 Task: Create a schedule automation trigger every last tuesday of the month at 10:00 AM.
Action: Mouse moved to (765, 304)
Screenshot: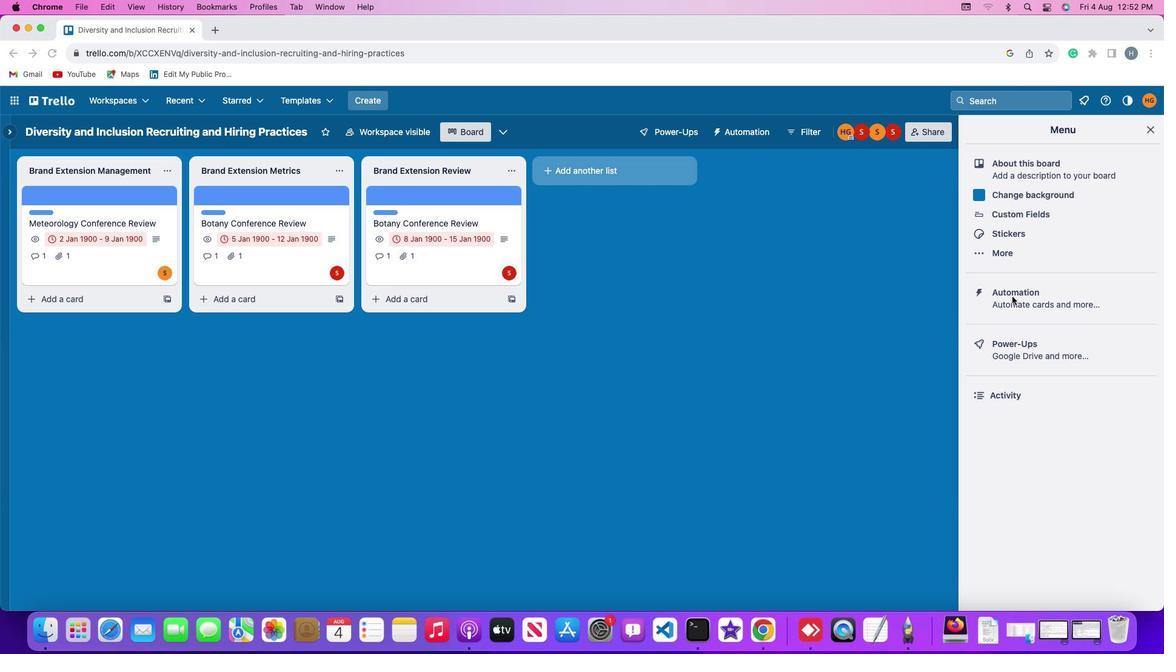 
Action: Mouse pressed left at (765, 304)
Screenshot: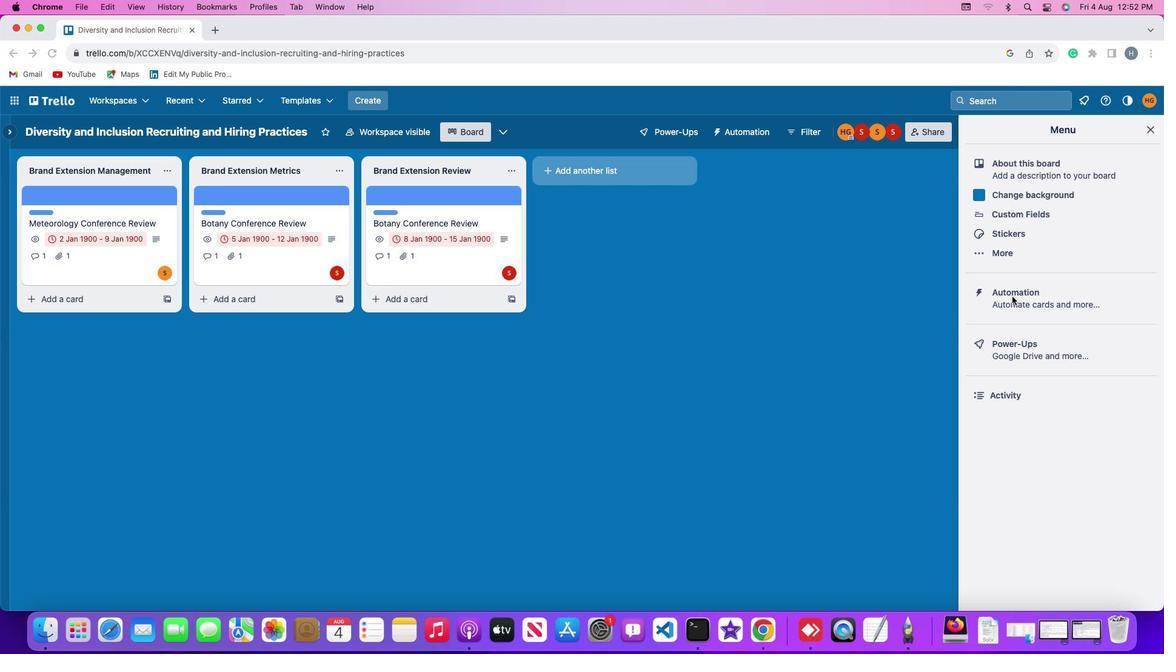
Action: Mouse pressed left at (765, 304)
Screenshot: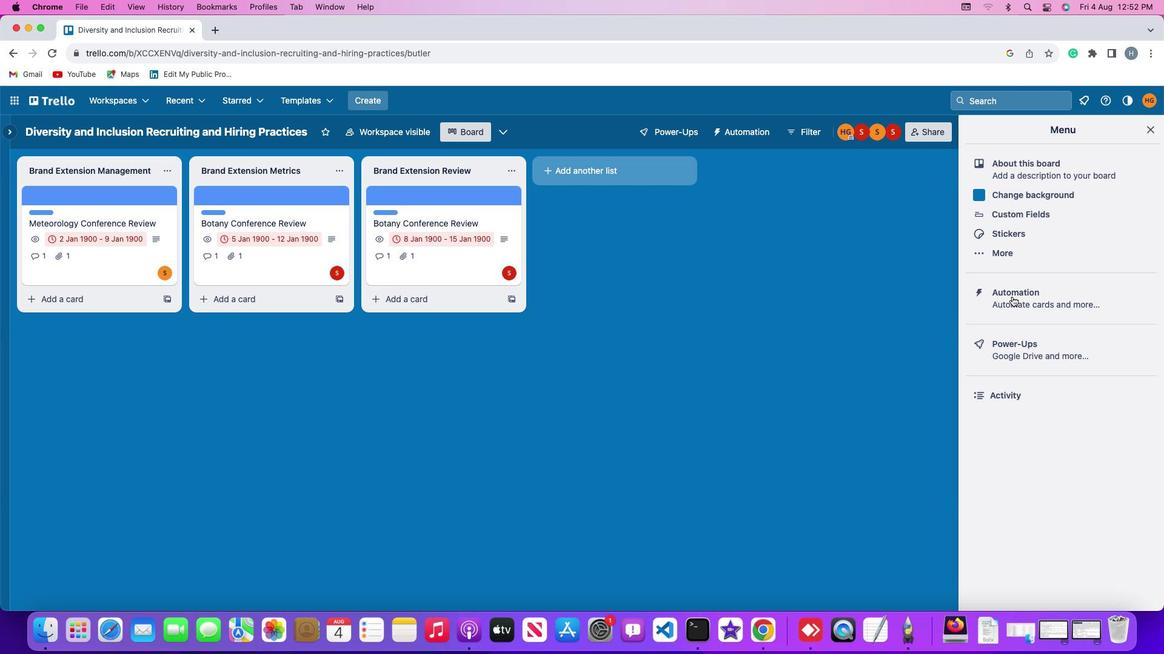 
Action: Mouse moved to (132, 272)
Screenshot: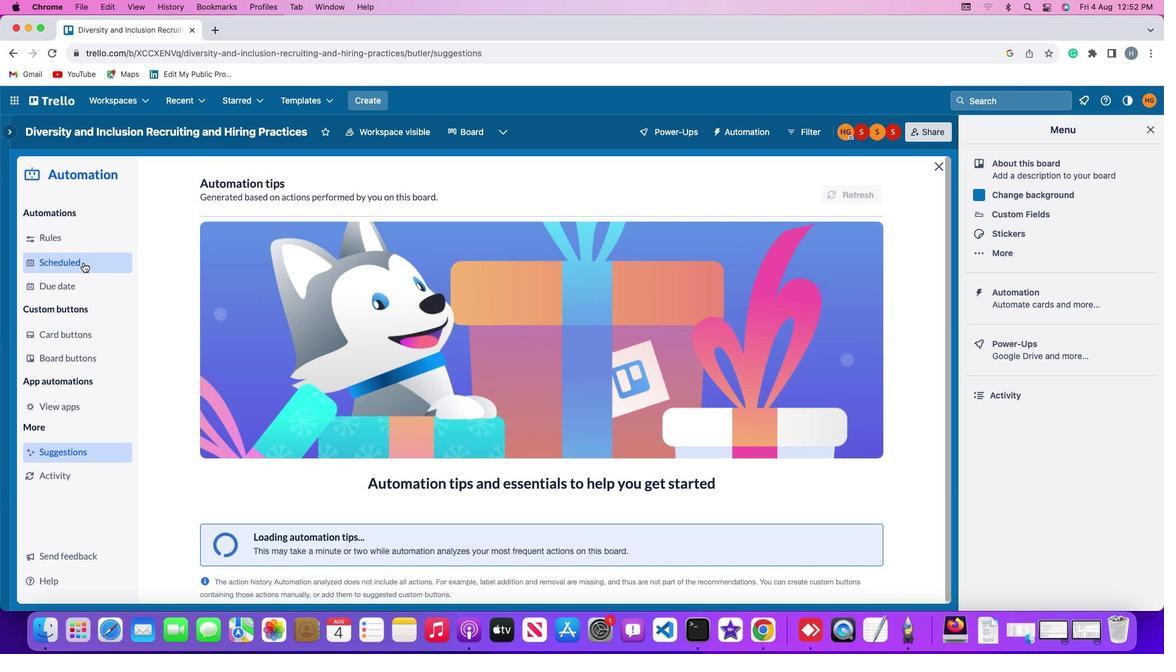 
Action: Mouse pressed left at (132, 272)
Screenshot: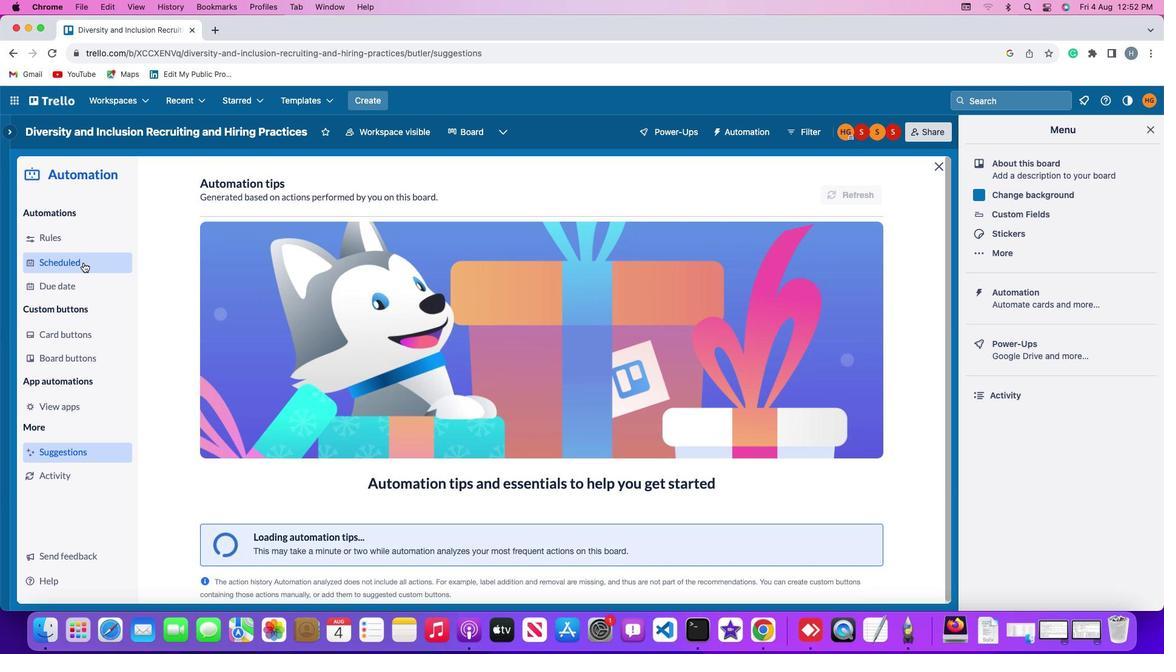 
Action: Mouse moved to (622, 200)
Screenshot: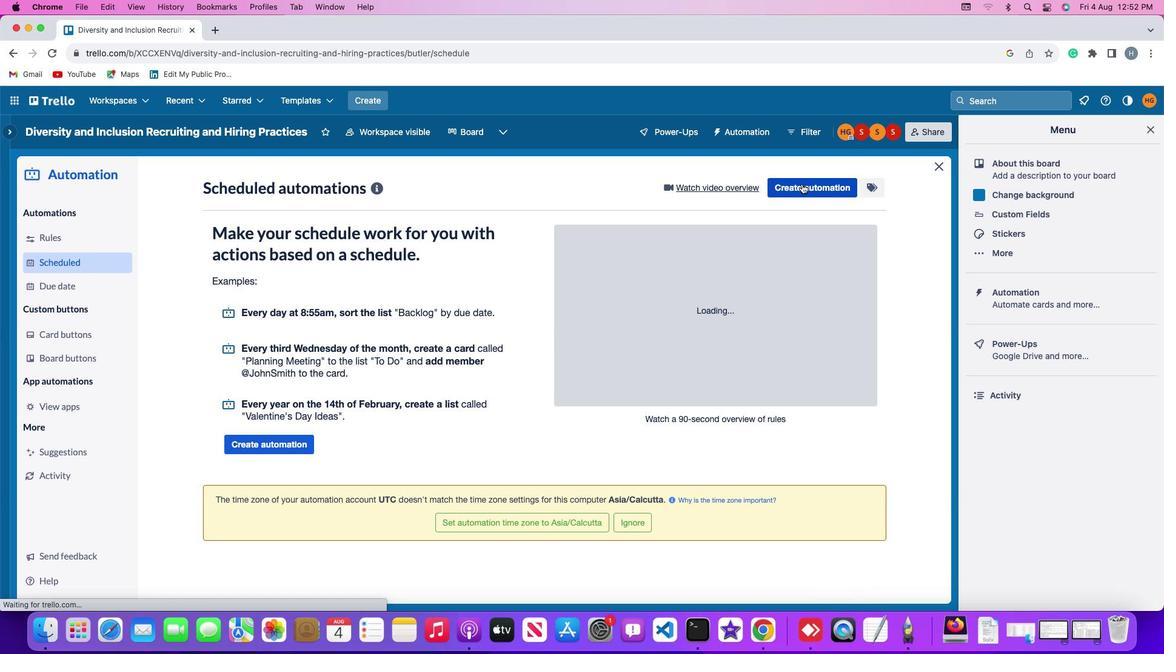 
Action: Mouse pressed left at (622, 200)
Screenshot: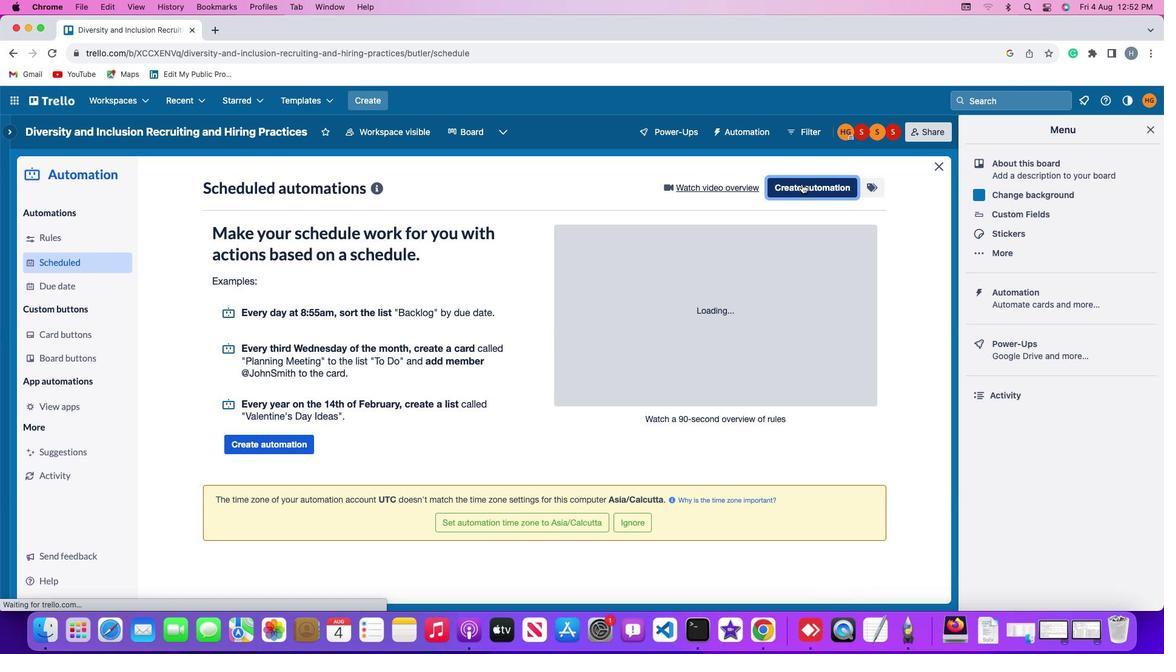 
Action: Mouse moved to (474, 311)
Screenshot: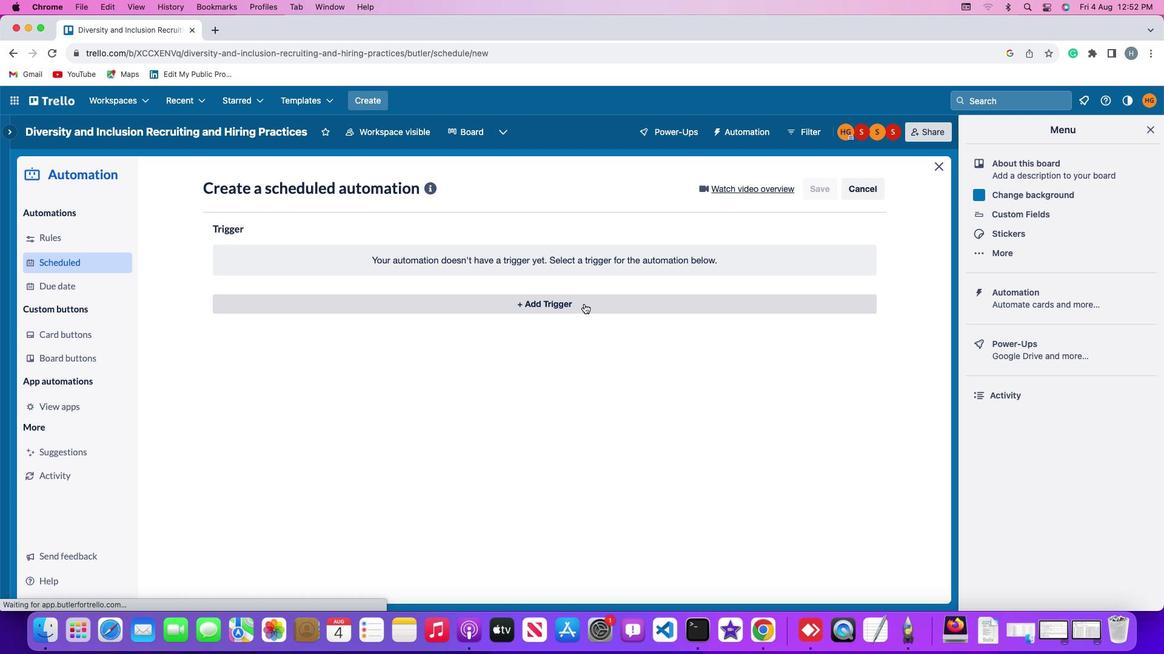 
Action: Mouse pressed left at (474, 311)
Screenshot: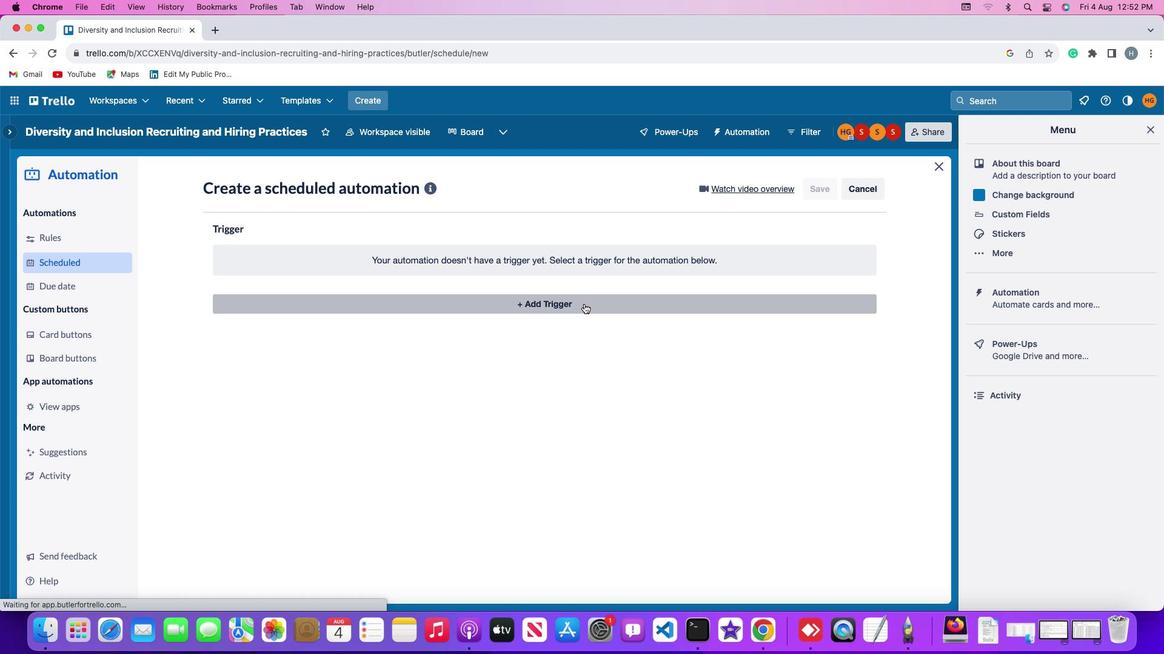 
Action: Mouse moved to (255, 569)
Screenshot: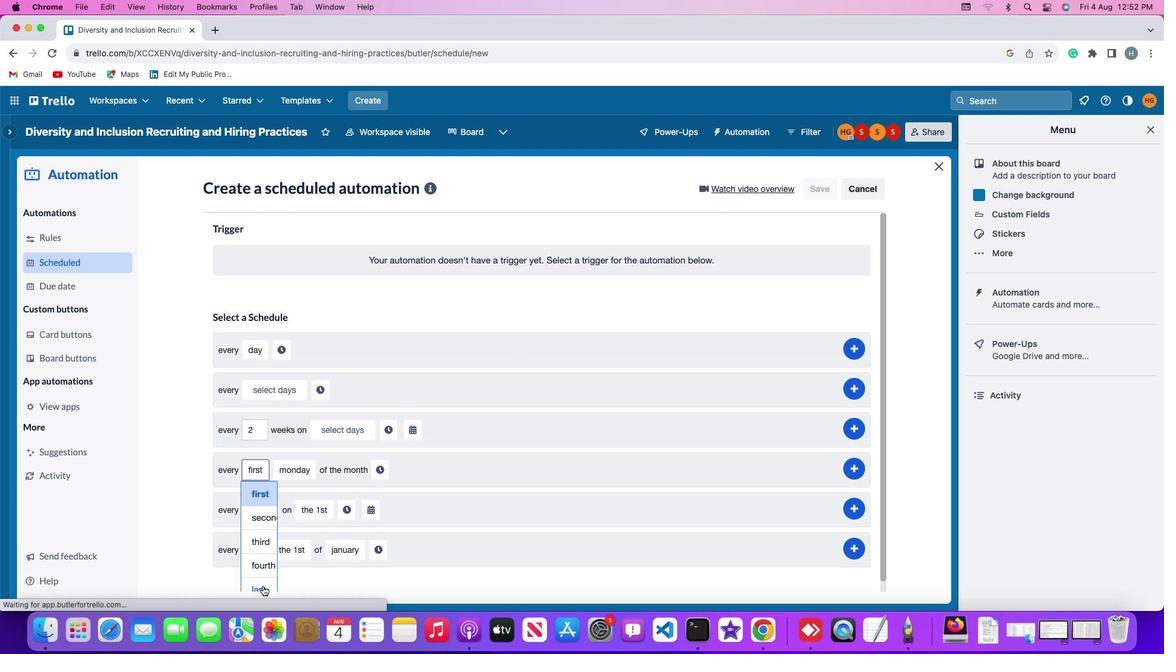 
Action: Mouse pressed left at (255, 569)
Screenshot: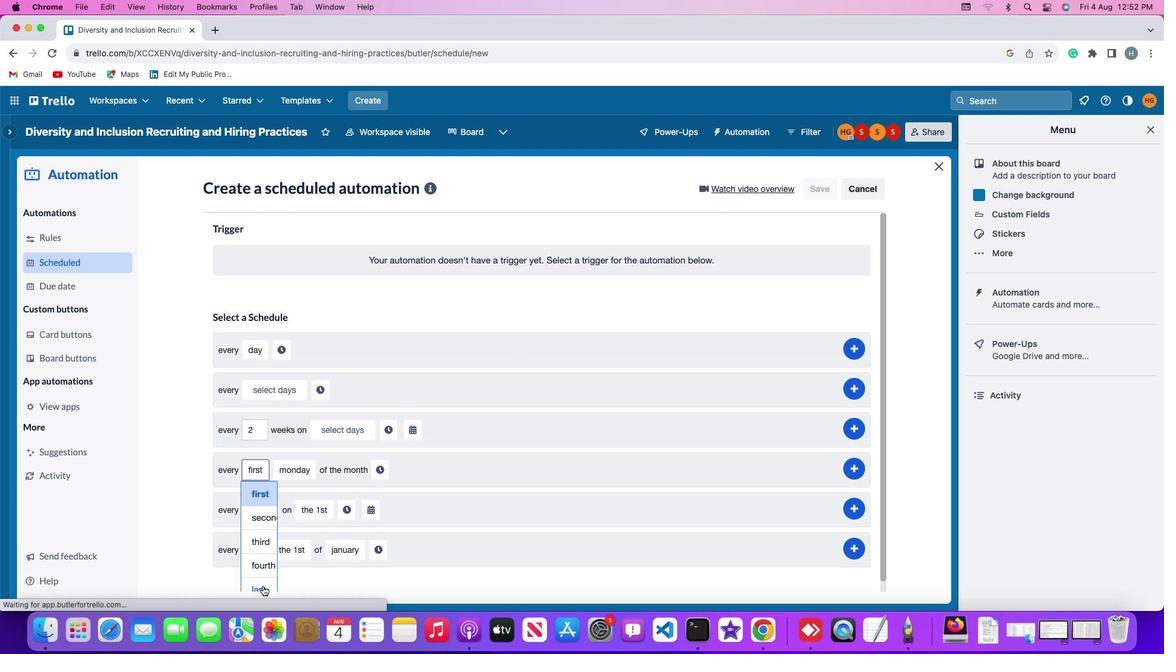 
Action: Mouse moved to (288, 333)
Screenshot: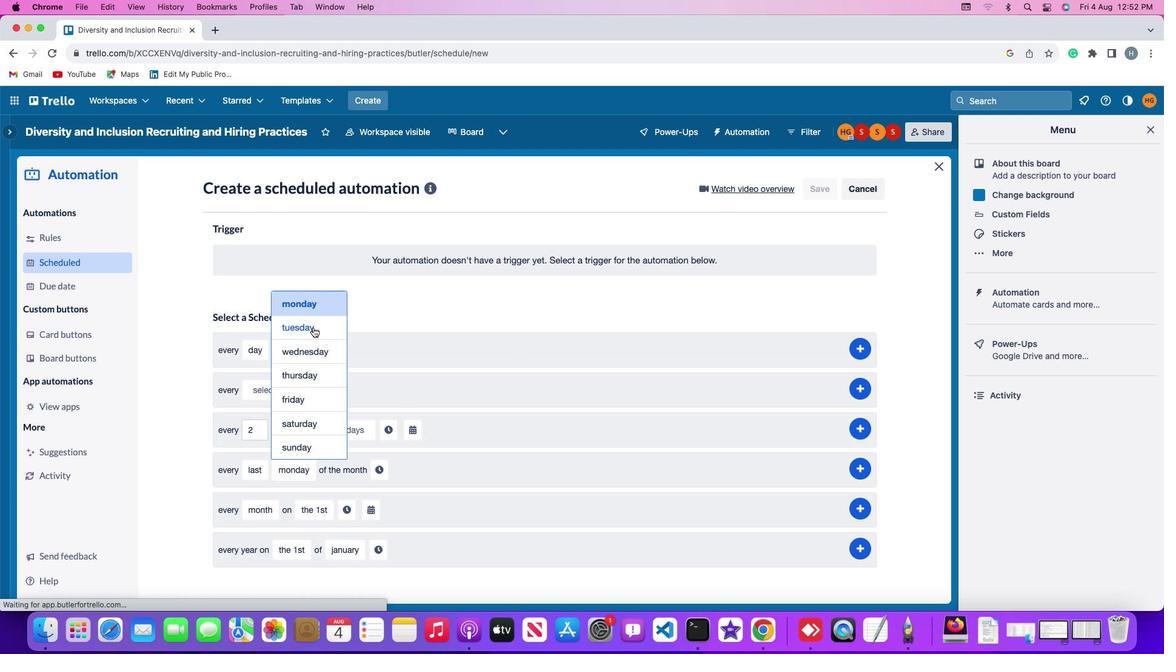 
Action: Mouse pressed left at (288, 333)
Screenshot: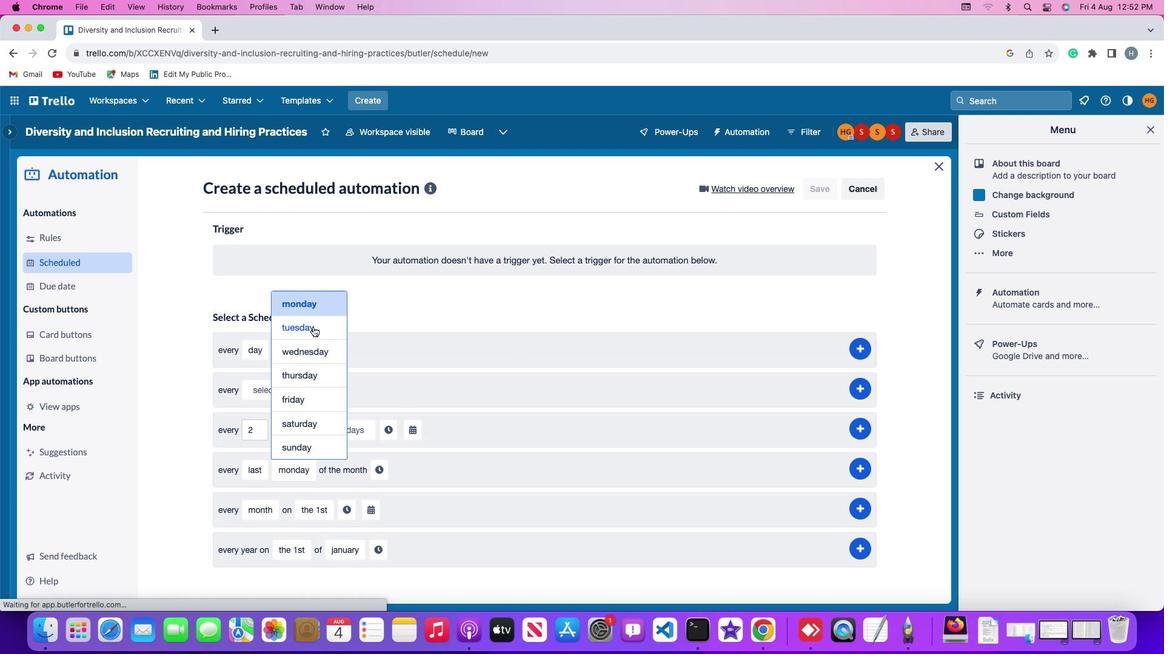 
Action: Mouse moved to (335, 463)
Screenshot: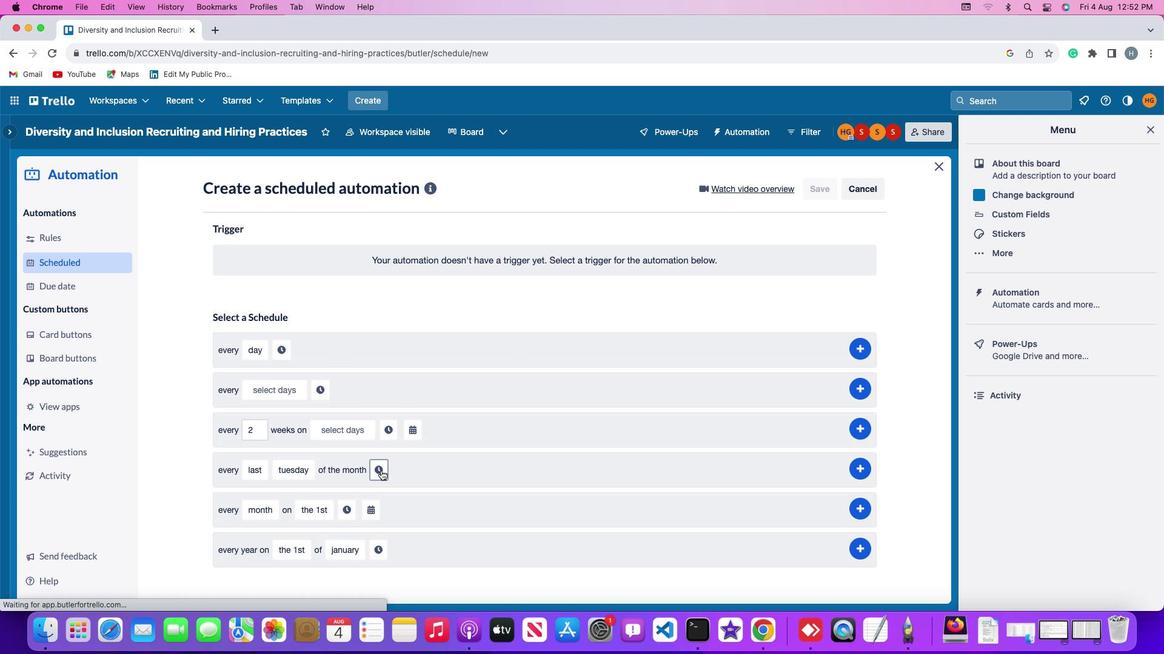 
Action: Mouse pressed left at (335, 463)
Screenshot: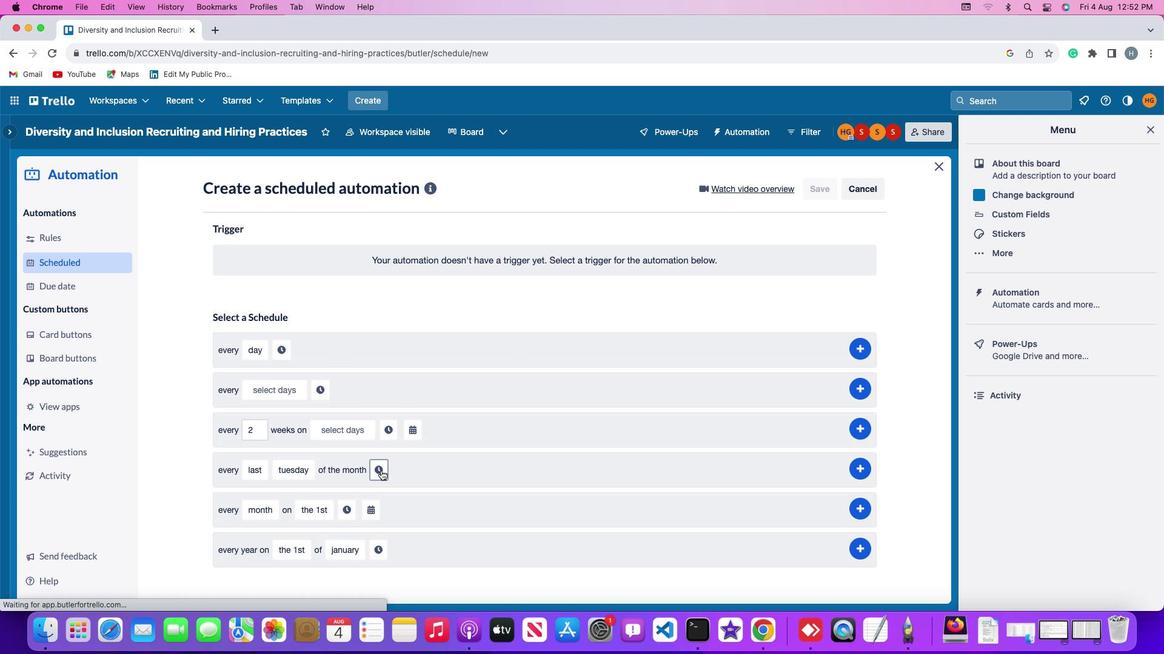 
Action: Mouse moved to (351, 462)
Screenshot: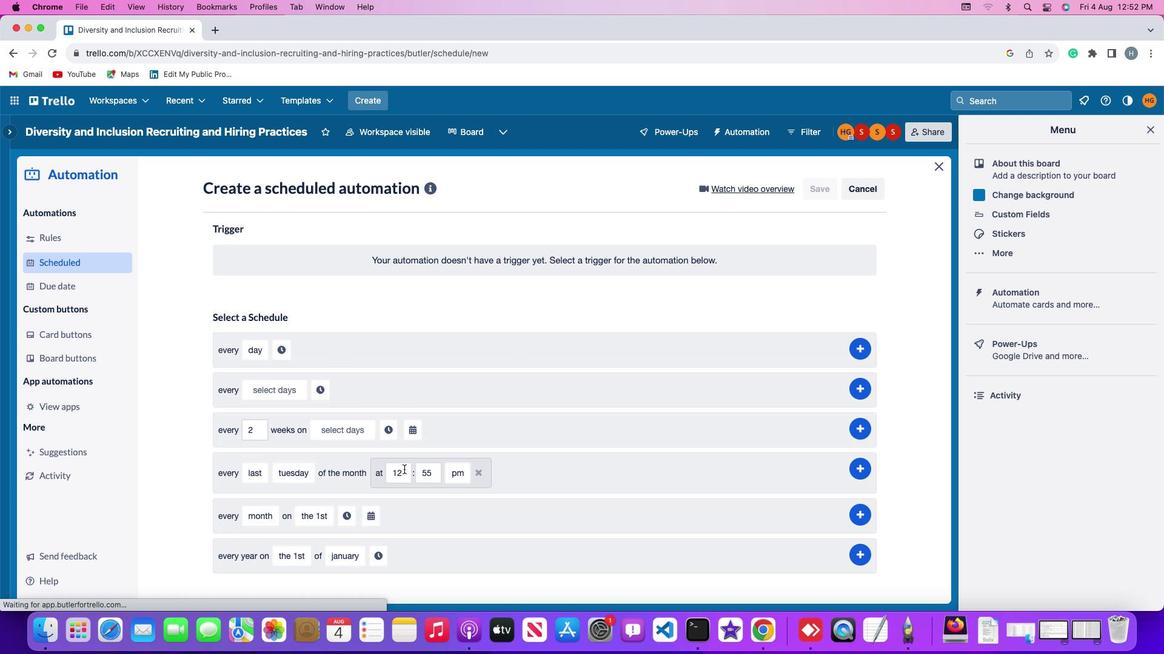 
Action: Mouse pressed left at (351, 462)
Screenshot: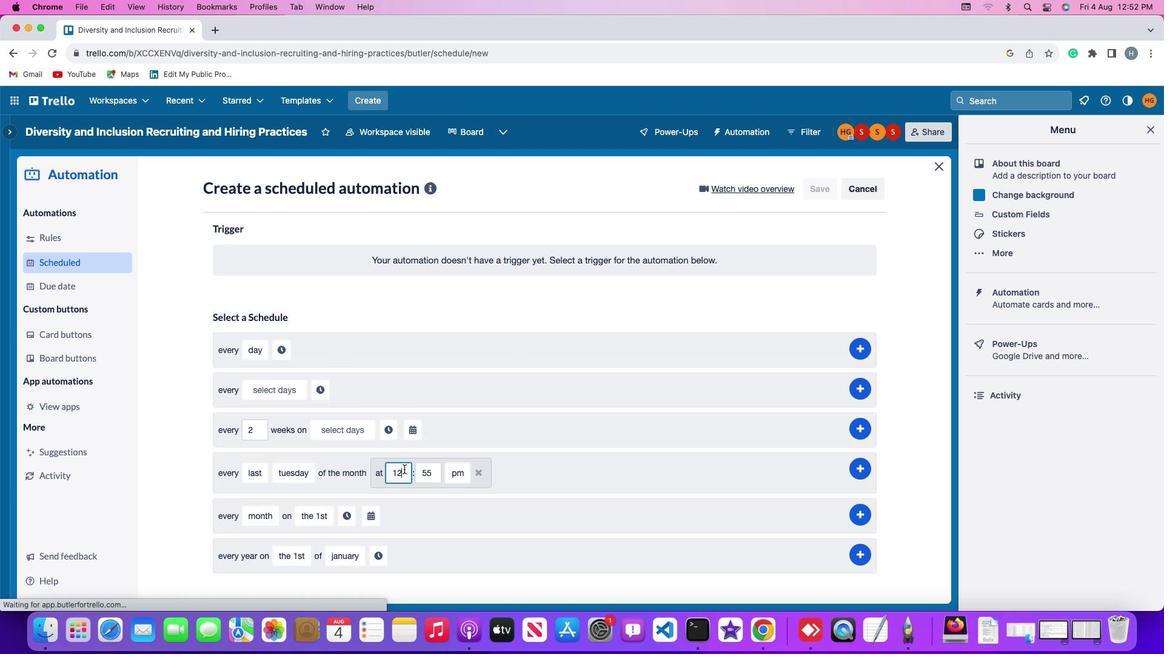 
Action: Key pressed Key.backspace'0'
Screenshot: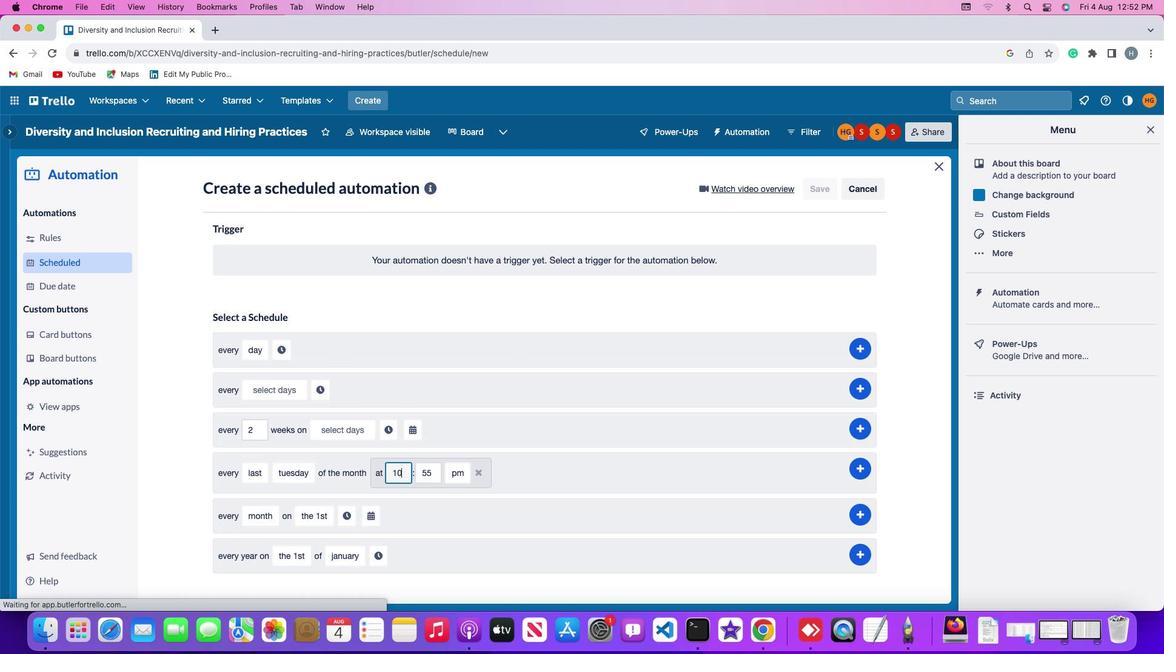 
Action: Mouse moved to (369, 466)
Screenshot: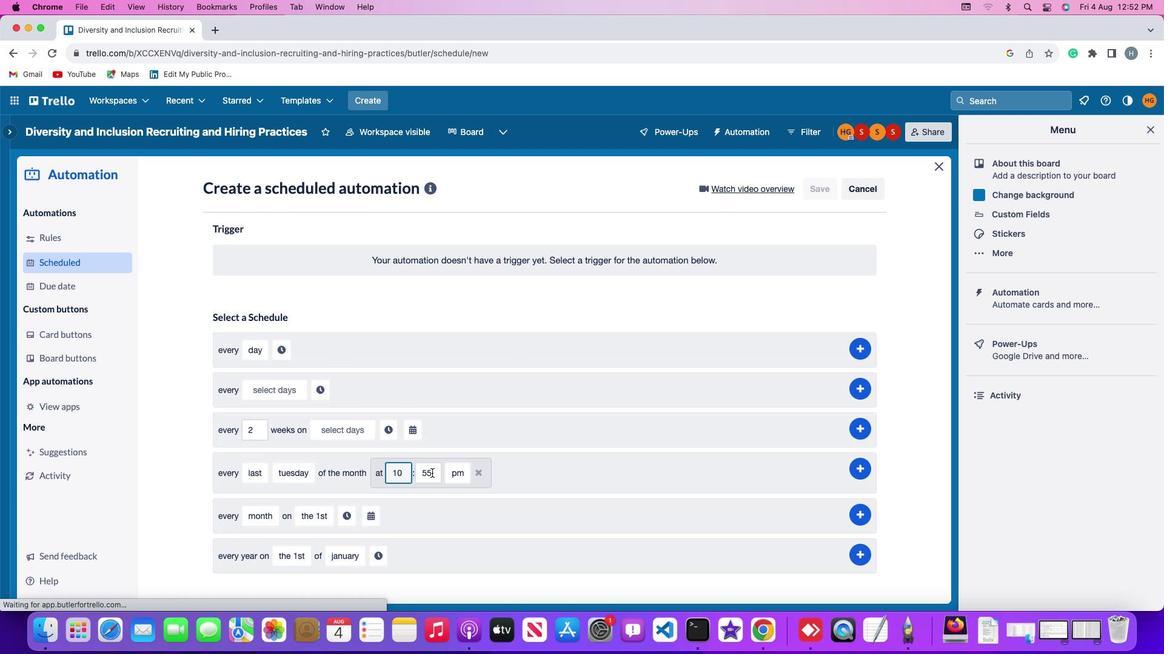 
Action: Mouse pressed left at (369, 466)
Screenshot: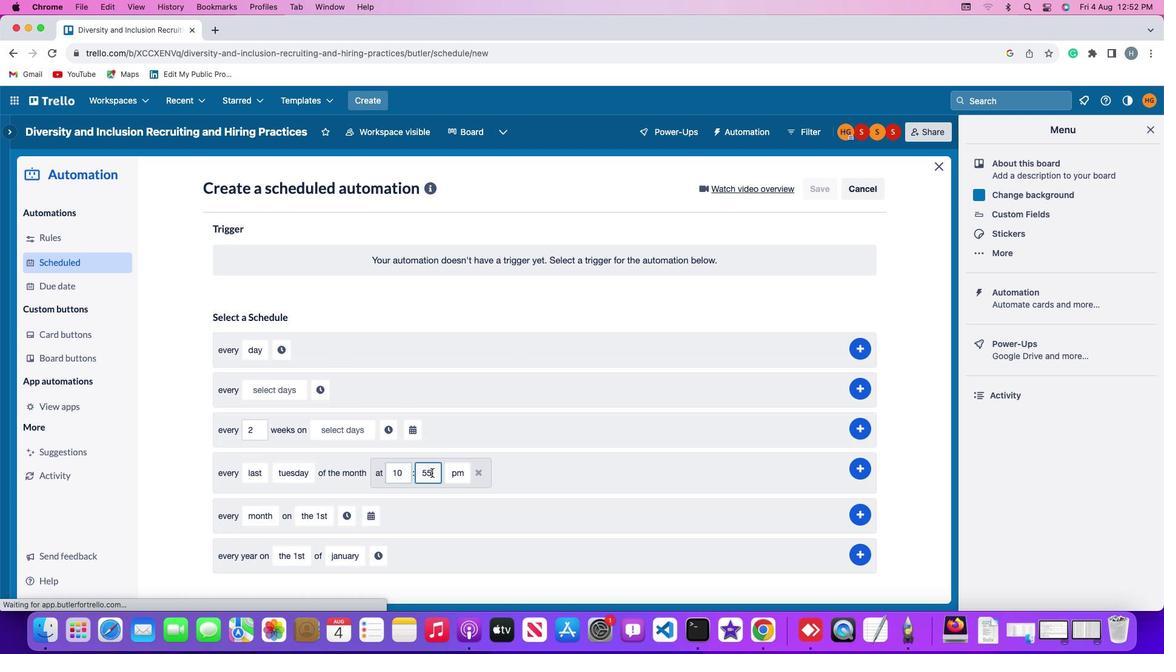 
Action: Mouse moved to (369, 465)
Screenshot: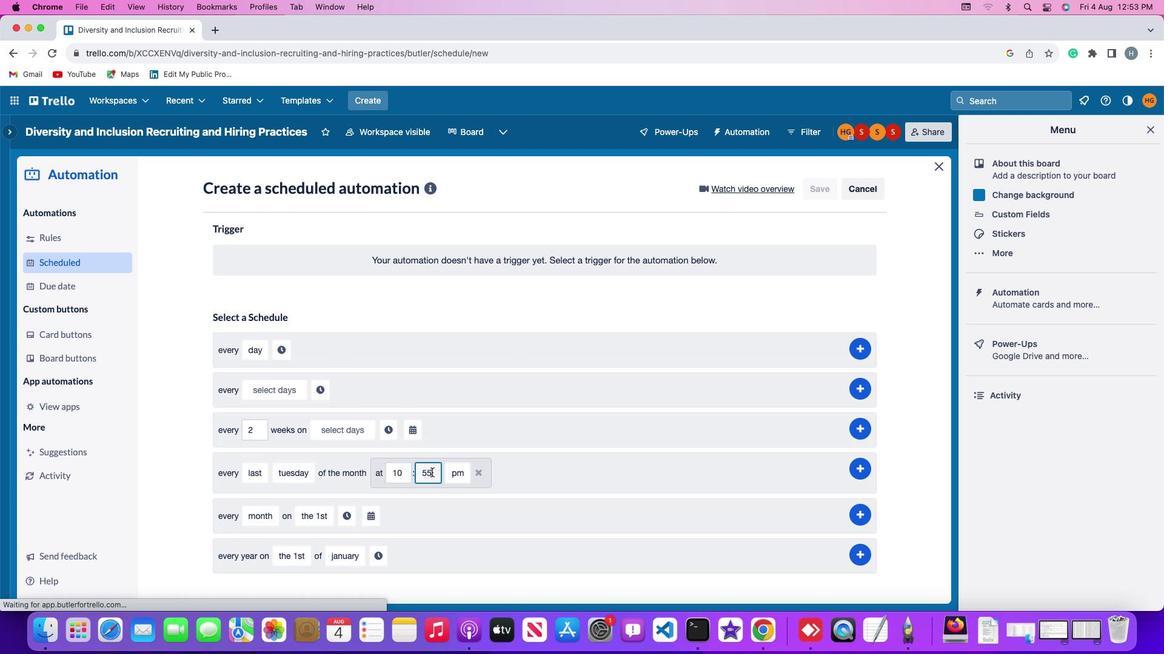 
Action: Key pressed Key.backspaceKey.backspace'0''0'
Screenshot: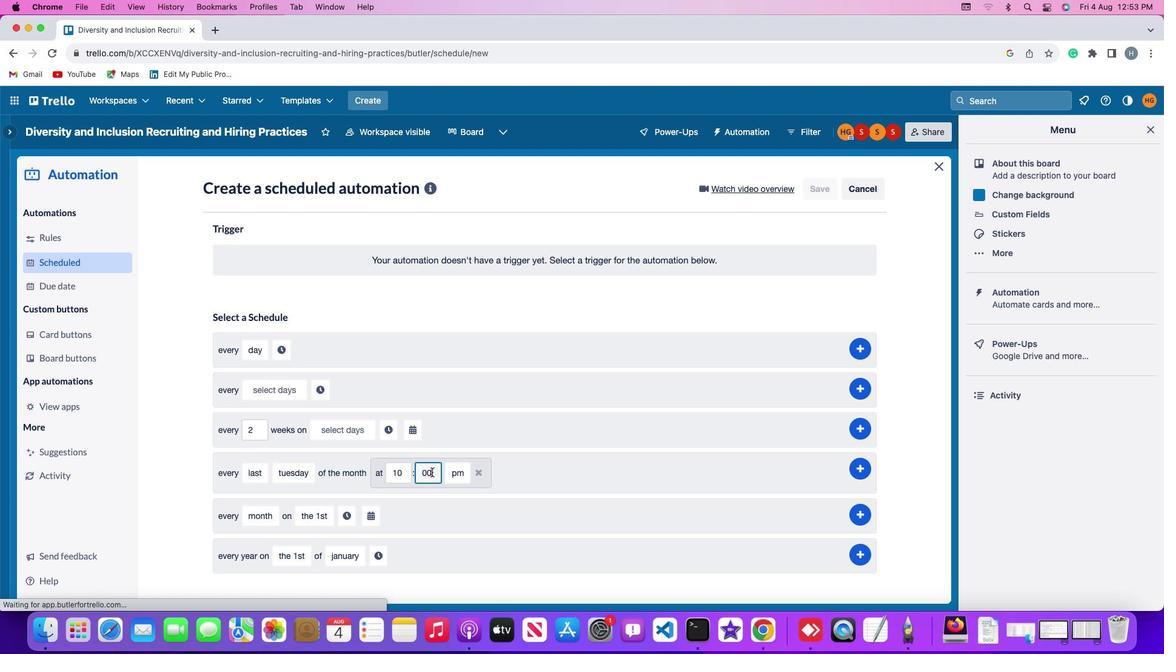 
Action: Mouse moved to (387, 486)
Screenshot: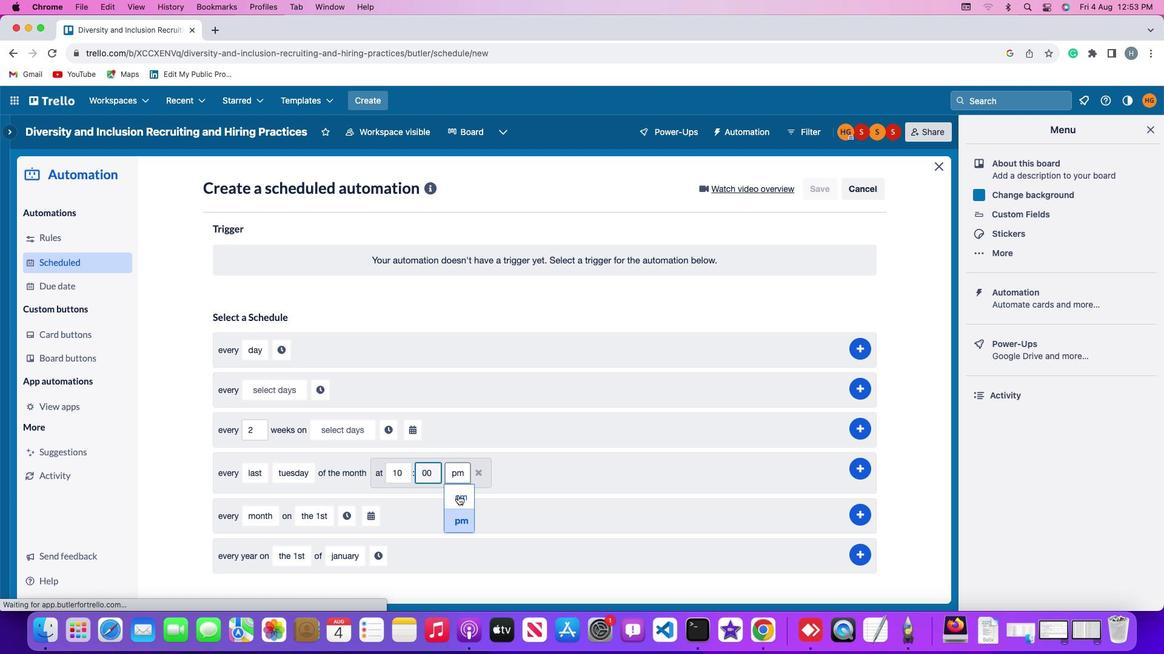 
Action: Mouse pressed left at (387, 486)
Screenshot: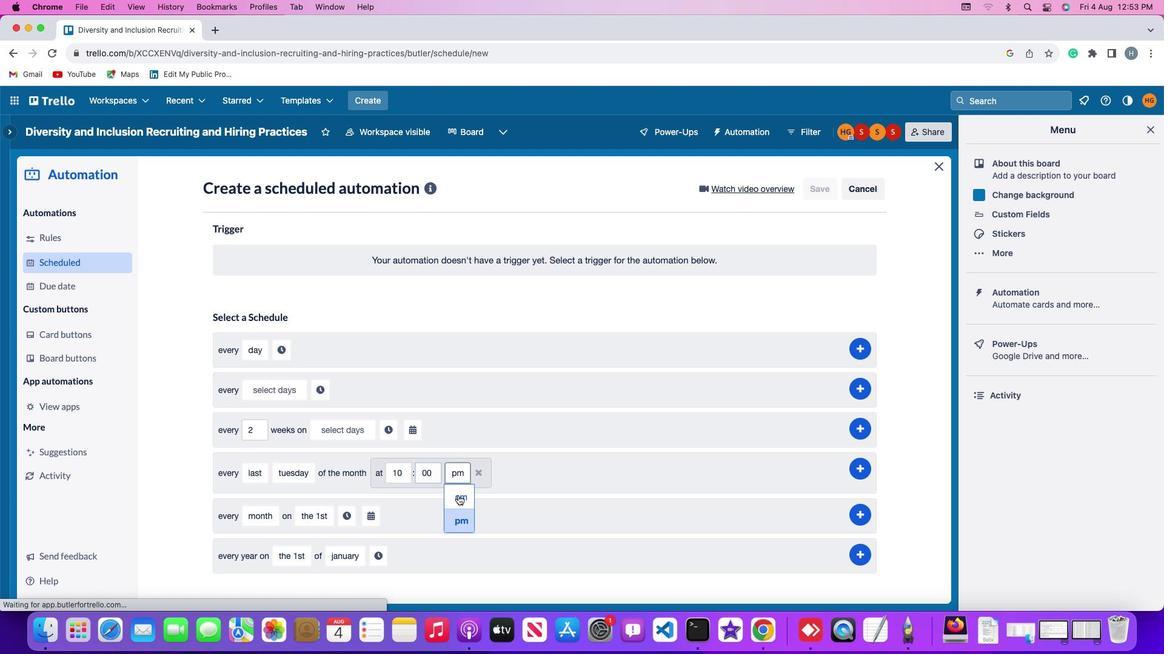 
Action: Mouse moved to (664, 459)
Screenshot: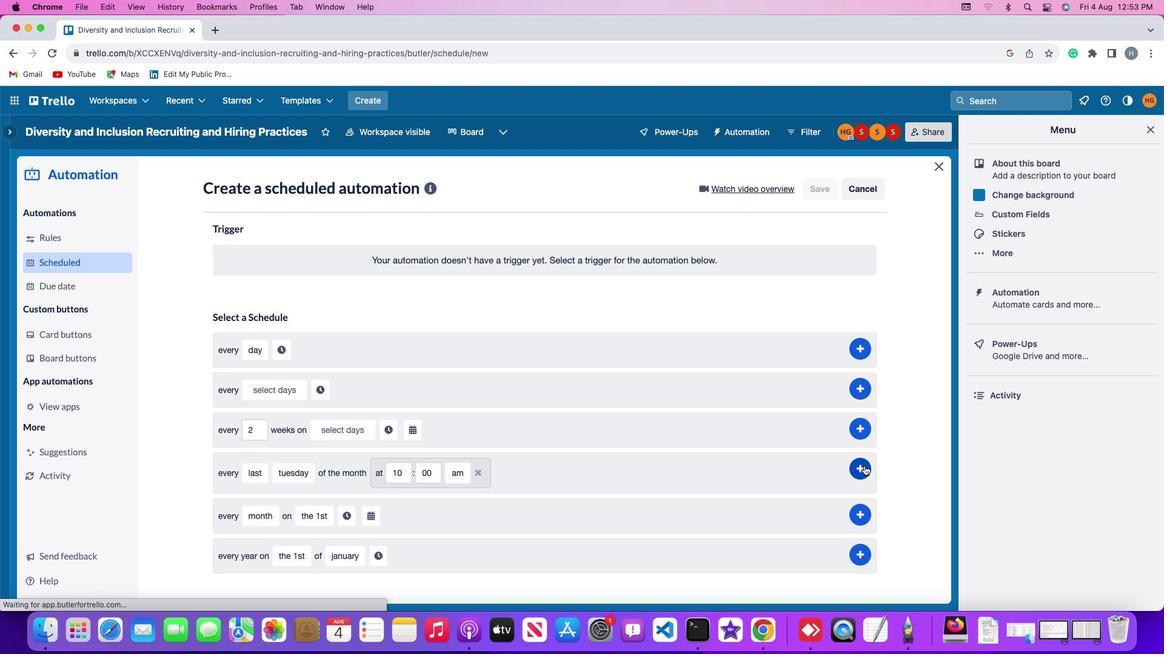 
Action: Mouse pressed left at (664, 459)
Screenshot: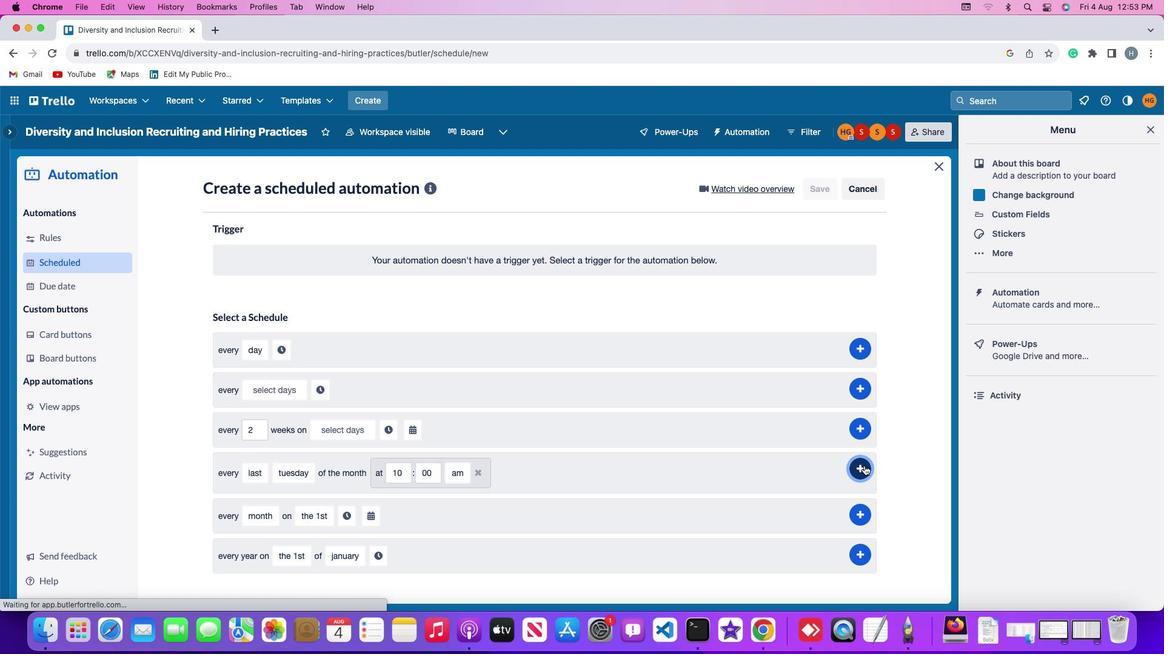 
Action: Mouse moved to (620, 328)
Screenshot: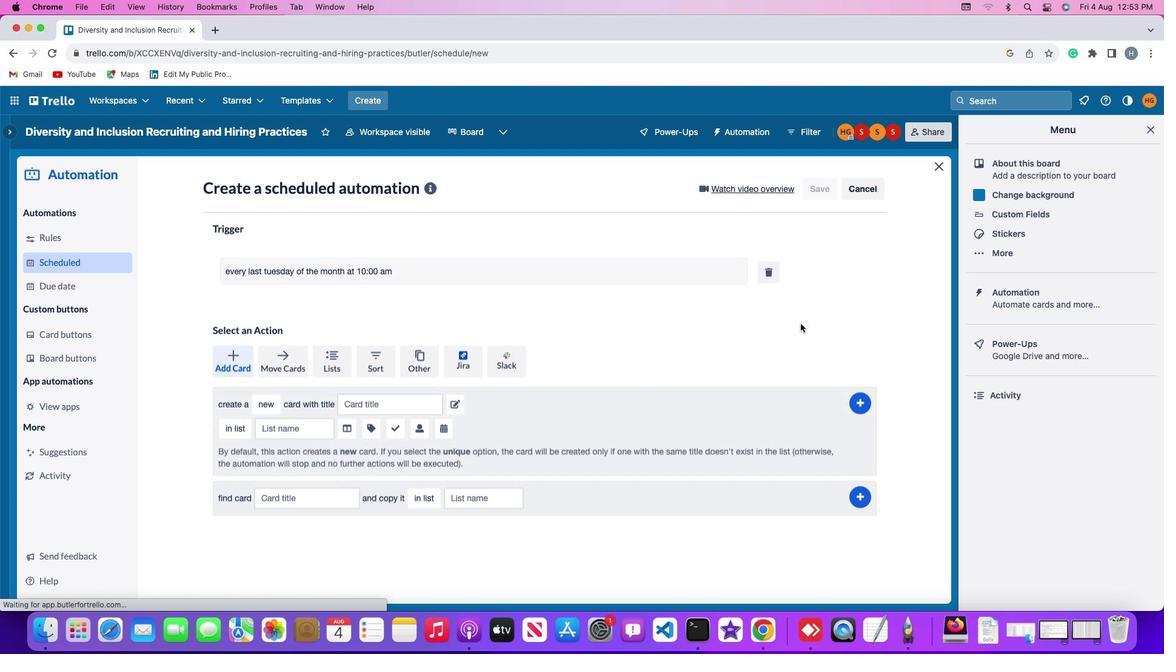 
